 Task: Move recent 5 emails   from folder Inbox to folder Archive
Action: Mouse moved to (537, 71)
Screenshot: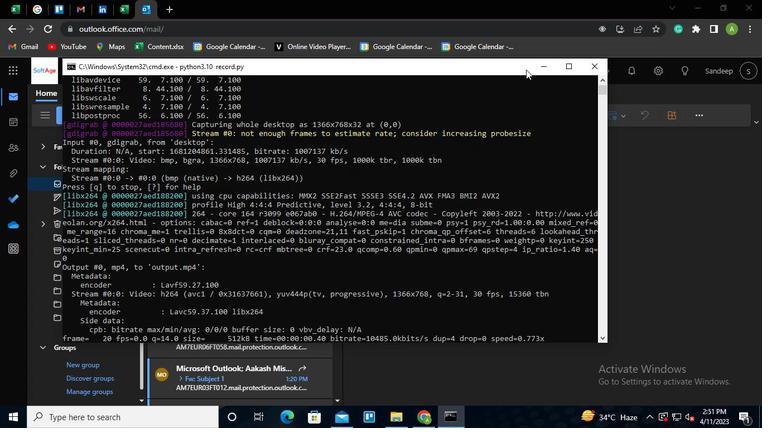 
Action: Mouse pressed left at (537, 71)
Screenshot: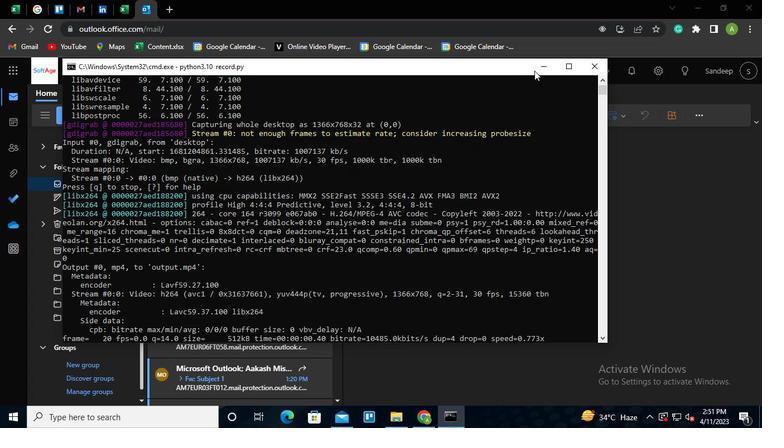 
Action: Mouse moved to (164, 166)
Screenshot: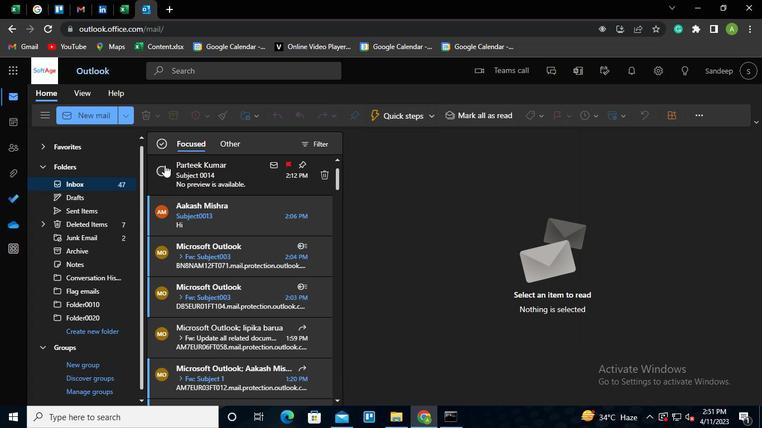 
Action: Mouse pressed left at (164, 166)
Screenshot: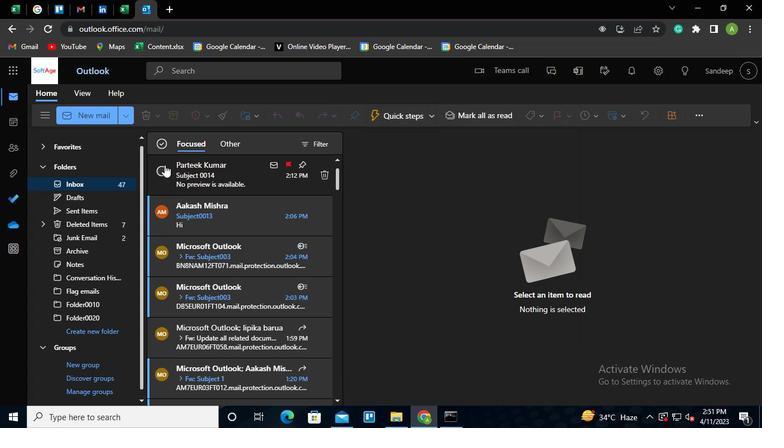 
Action: Mouse moved to (162, 204)
Screenshot: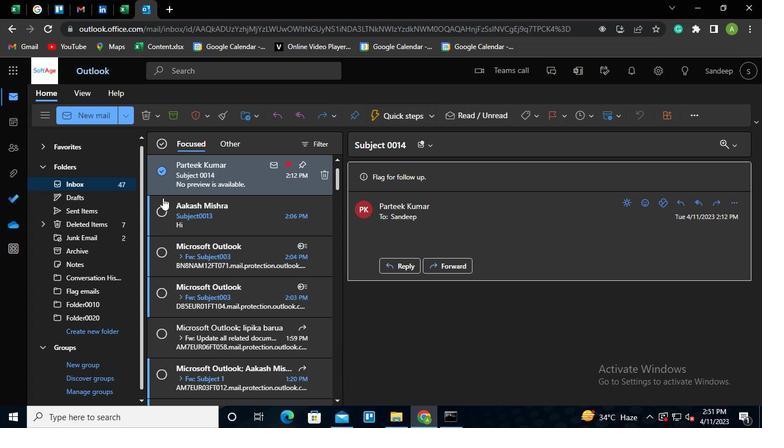 
Action: Mouse pressed left at (162, 204)
Screenshot: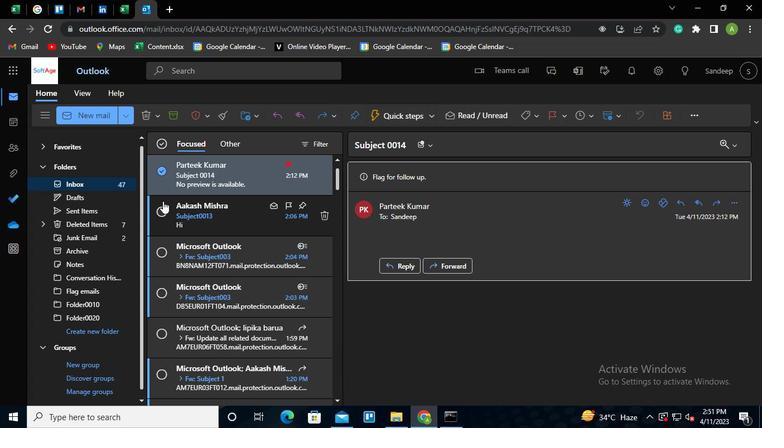 
Action: Mouse moved to (161, 259)
Screenshot: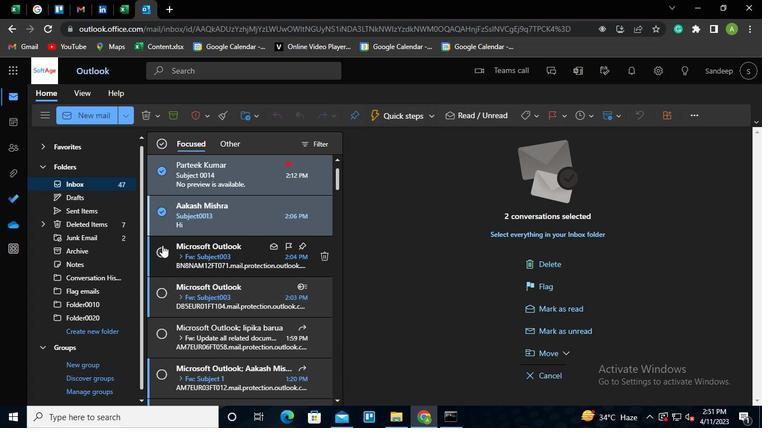 
Action: Mouse pressed left at (161, 259)
Screenshot: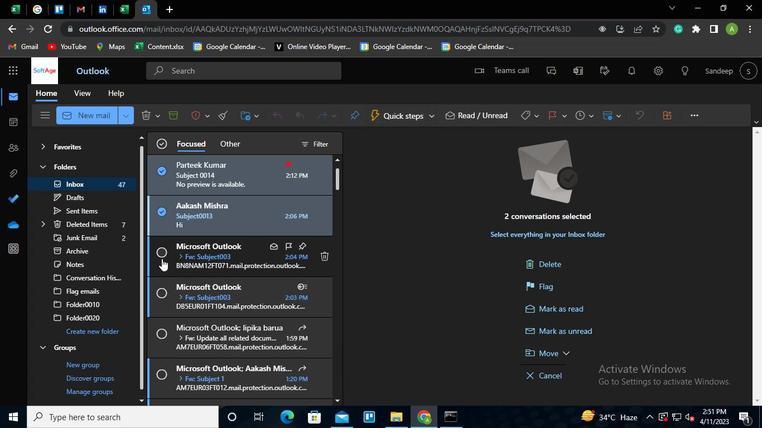 
Action: Mouse moved to (161, 290)
Screenshot: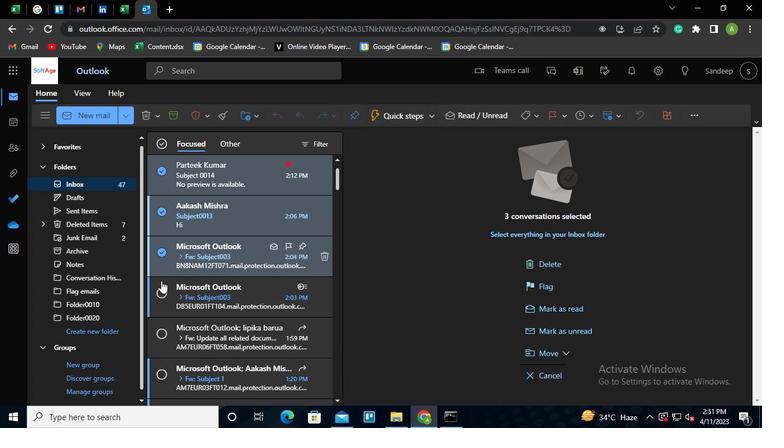 
Action: Mouse pressed left at (161, 290)
Screenshot: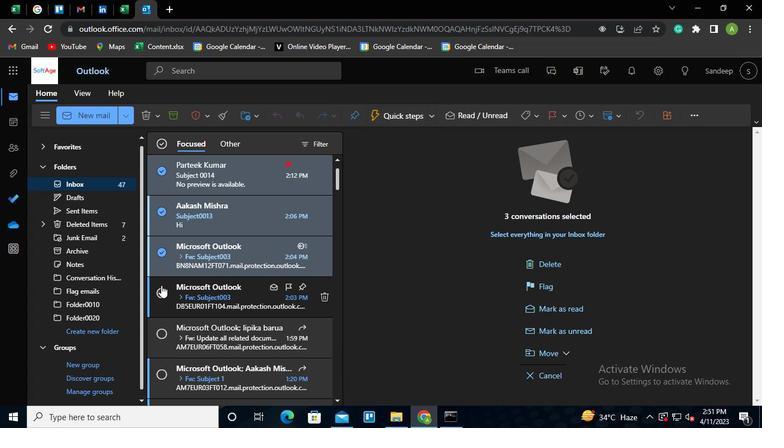 
Action: Mouse moved to (161, 338)
Screenshot: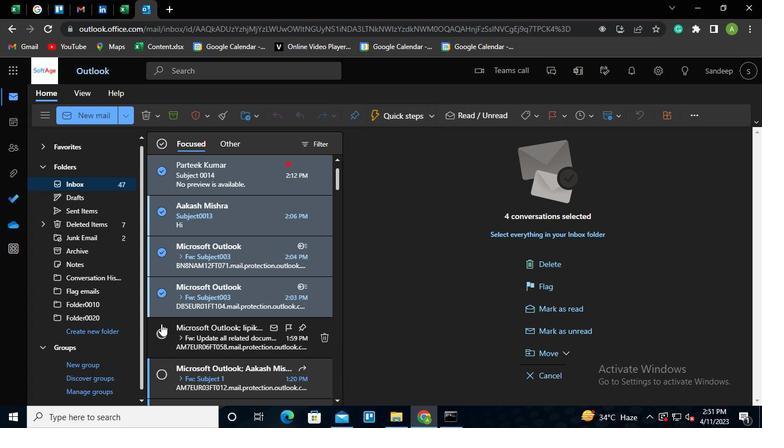 
Action: Mouse pressed left at (161, 338)
Screenshot: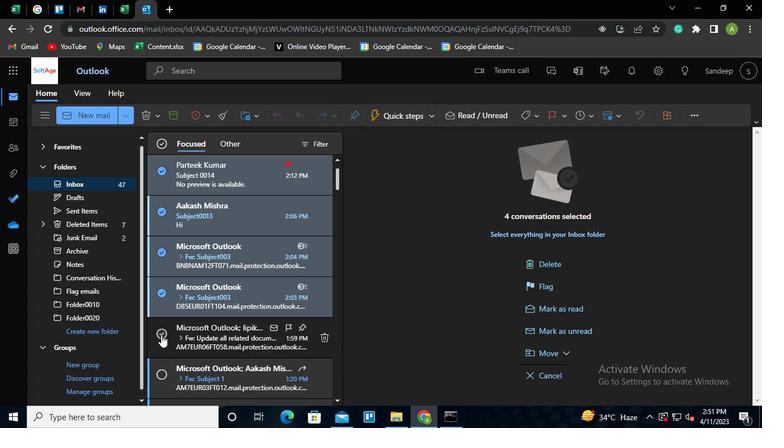 
Action: Mouse moved to (557, 351)
Screenshot: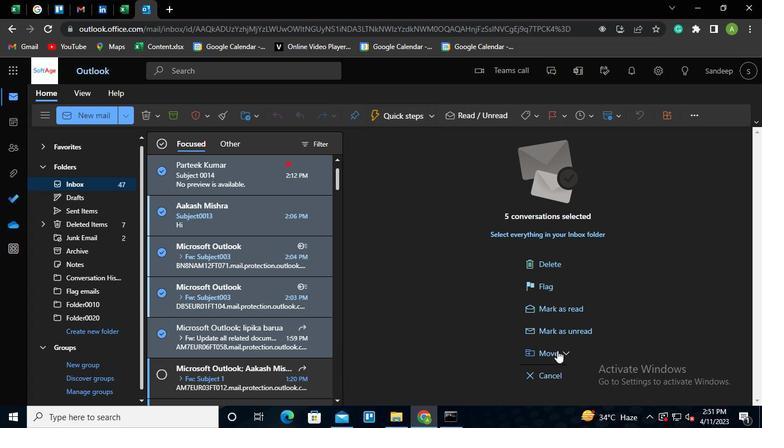 
Action: Mouse pressed left at (557, 351)
Screenshot: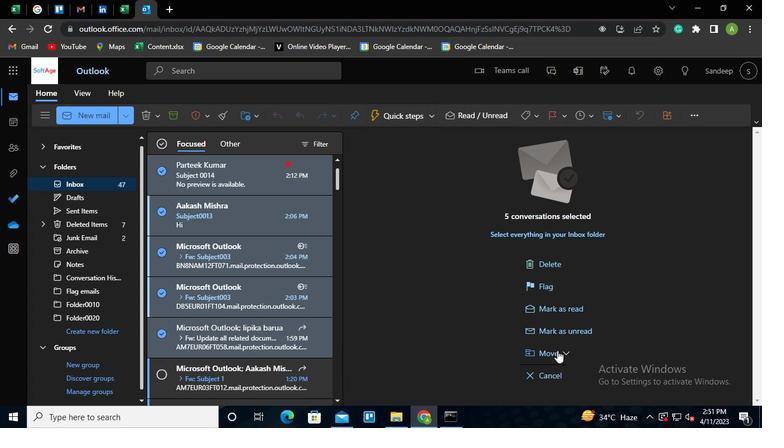 
Action: Mouse moved to (599, 291)
Screenshot: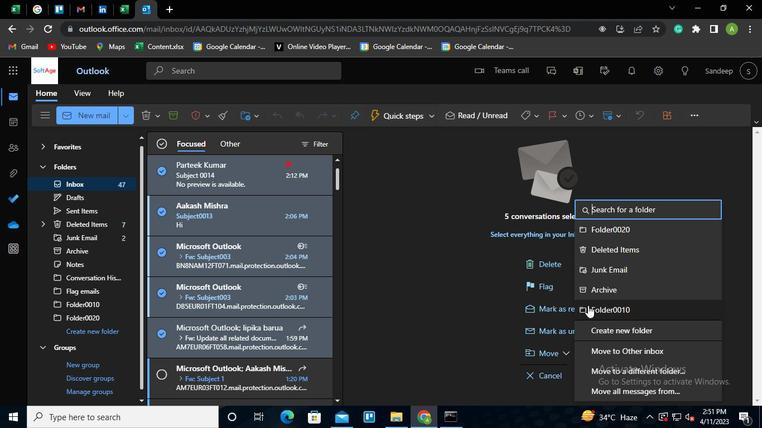 
Action: Mouse pressed left at (599, 291)
Screenshot: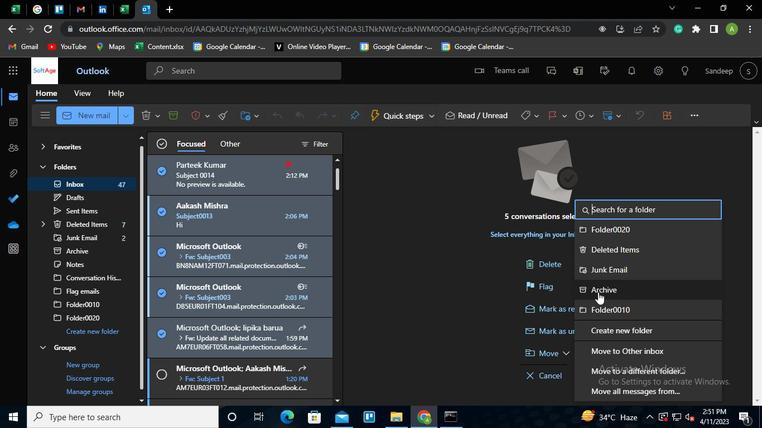 
Action: Mouse moved to (450, 419)
Screenshot: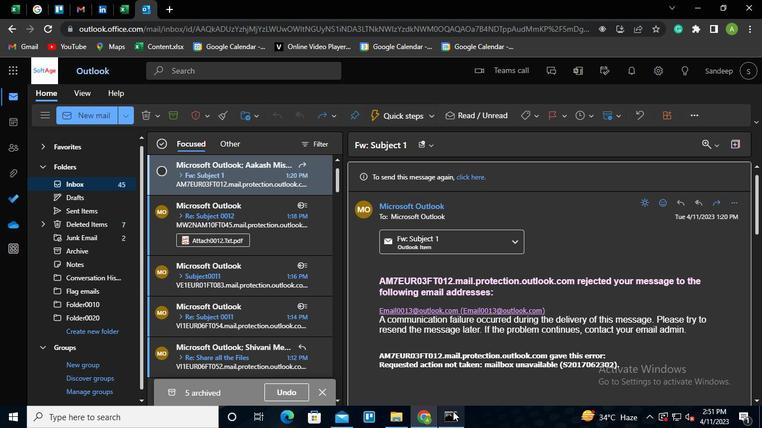 
Action: Mouse pressed left at (450, 419)
Screenshot: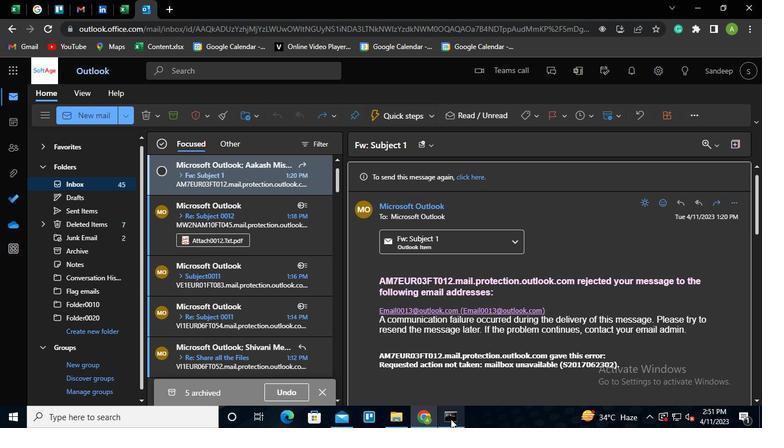 
Action: Mouse moved to (593, 62)
Screenshot: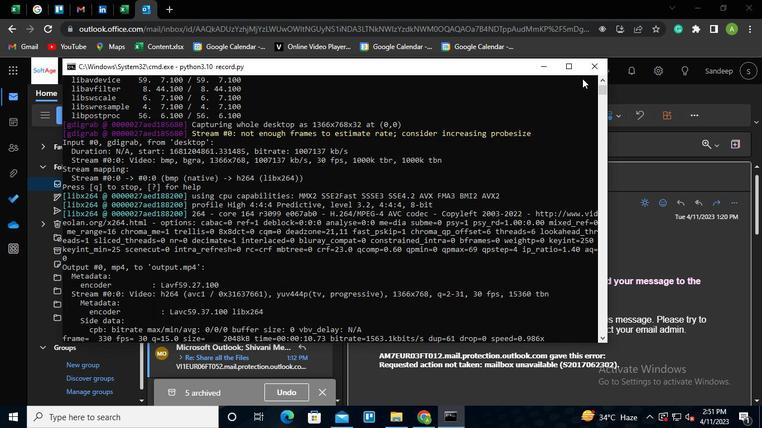 
Action: Mouse pressed left at (593, 62)
Screenshot: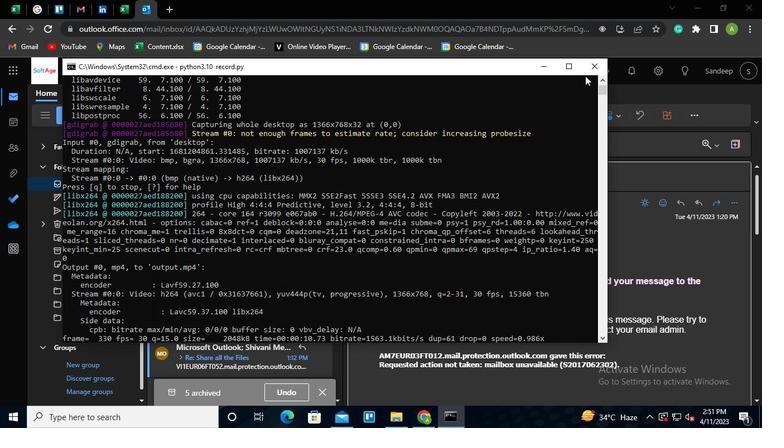
Action: Mouse moved to (595, 63)
Screenshot: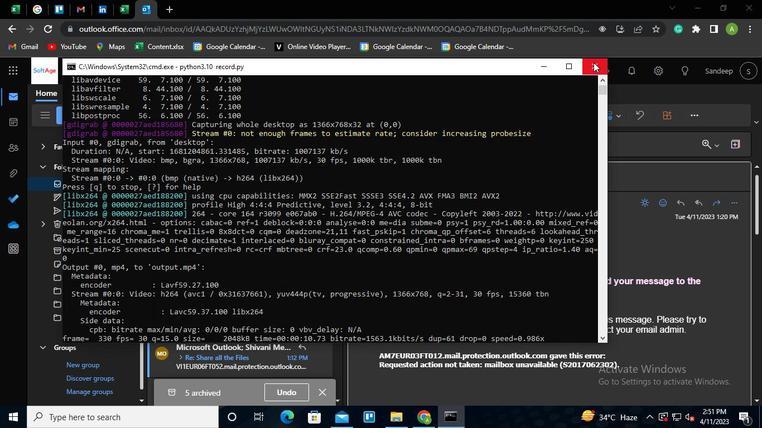 
